 Task: Change the title to "Streamlining Client Projects and Communication".
Action: Mouse moved to (360, 74)
Screenshot: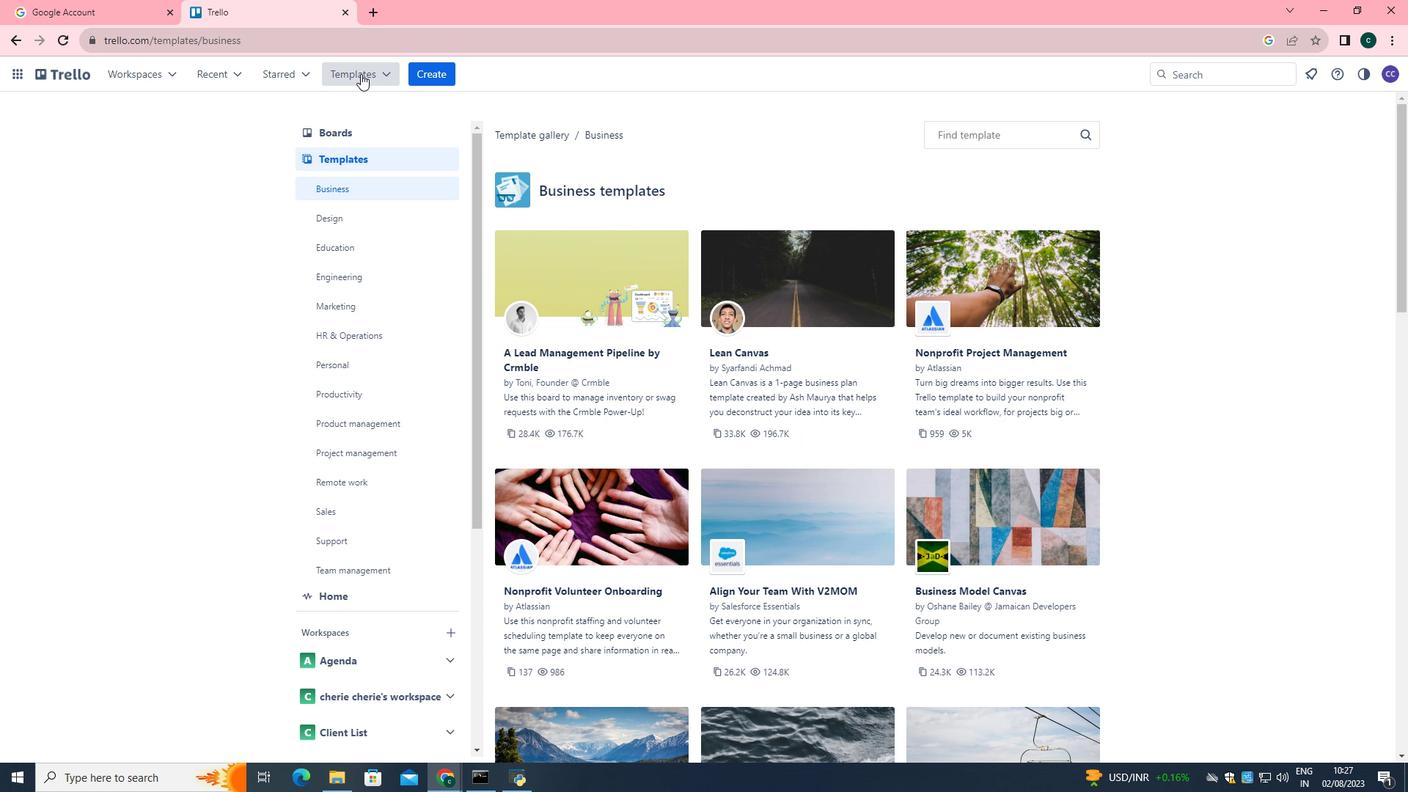 
Action: Mouse pressed left at (360, 74)
Screenshot: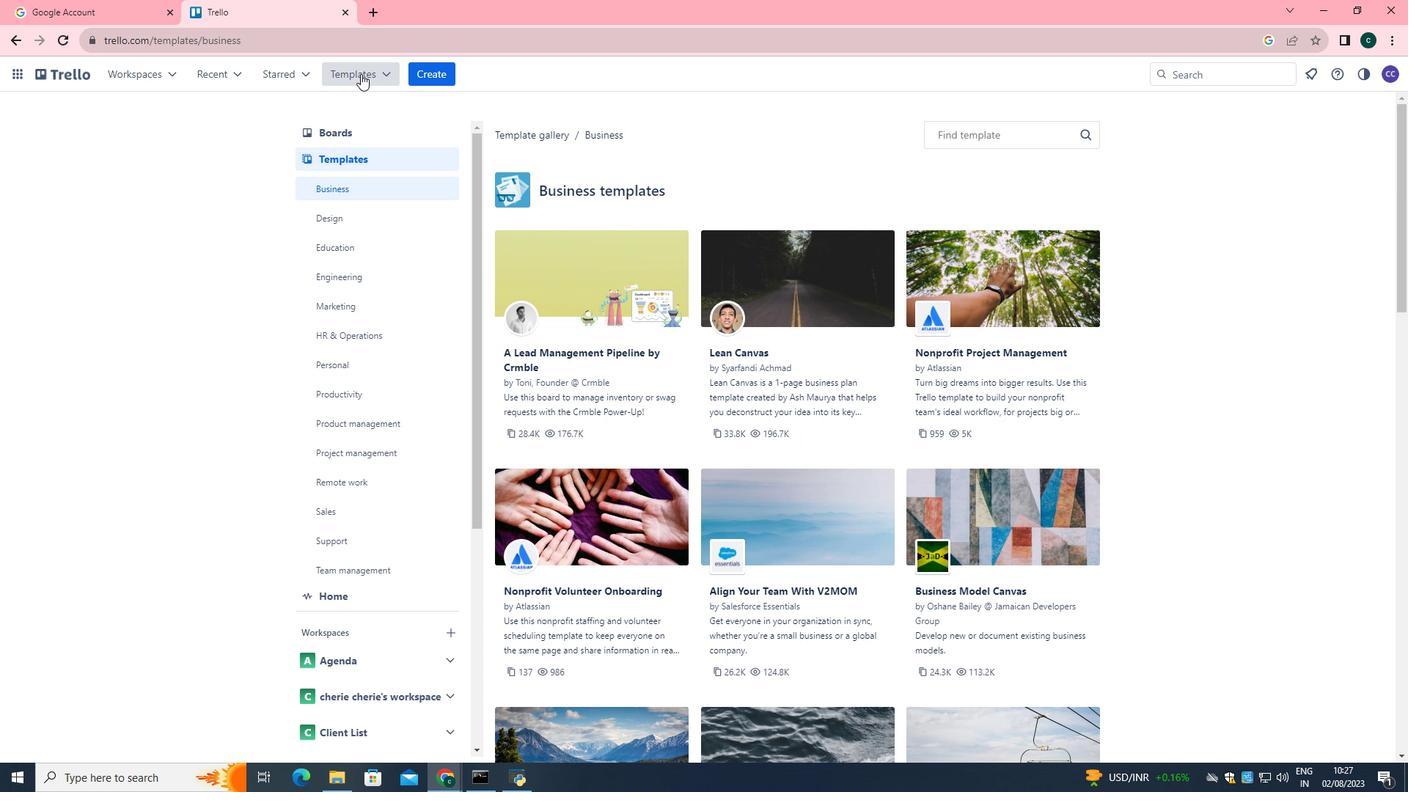 
Action: Mouse moved to (402, 530)
Screenshot: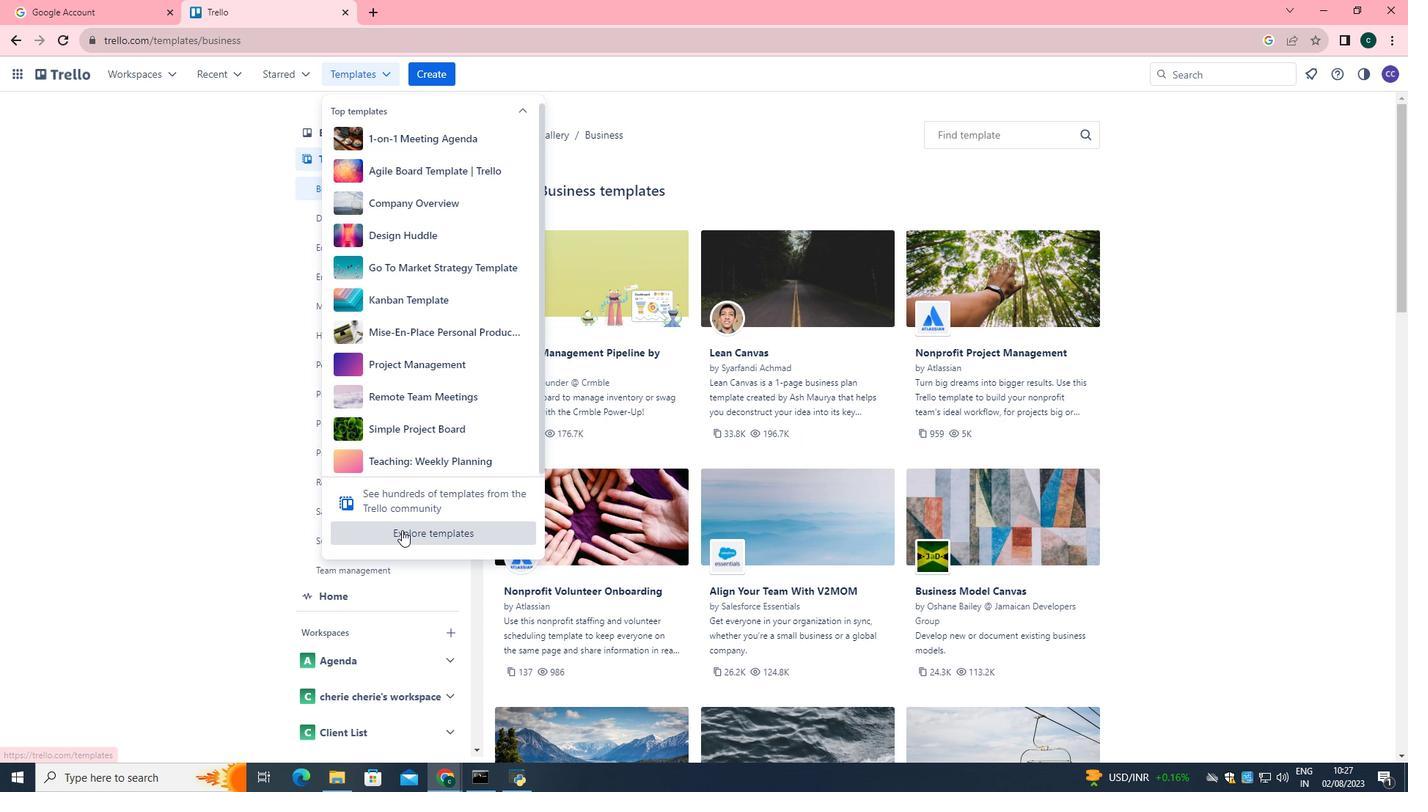 
Action: Mouse pressed left at (402, 530)
Screenshot: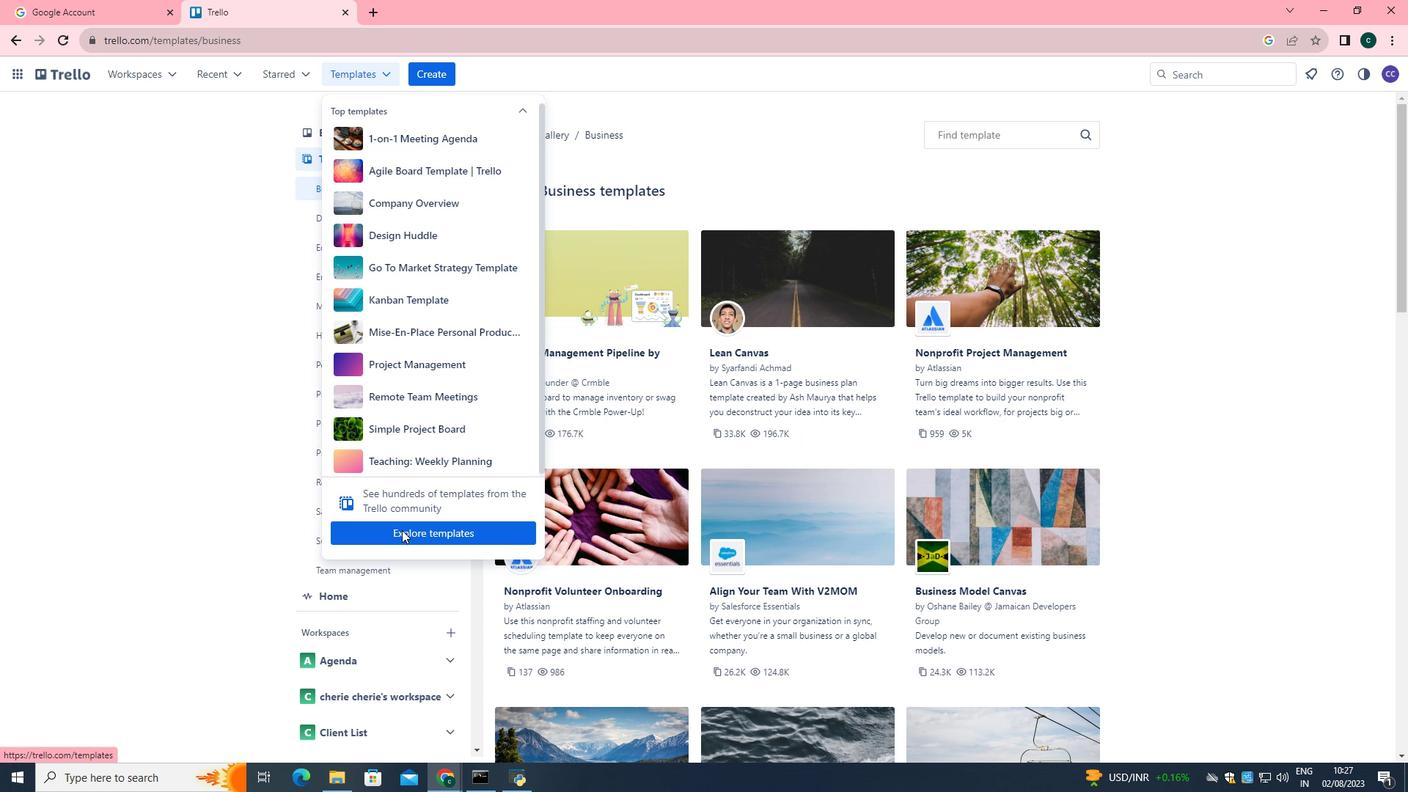 
Action: Mouse moved to (1001, 222)
Screenshot: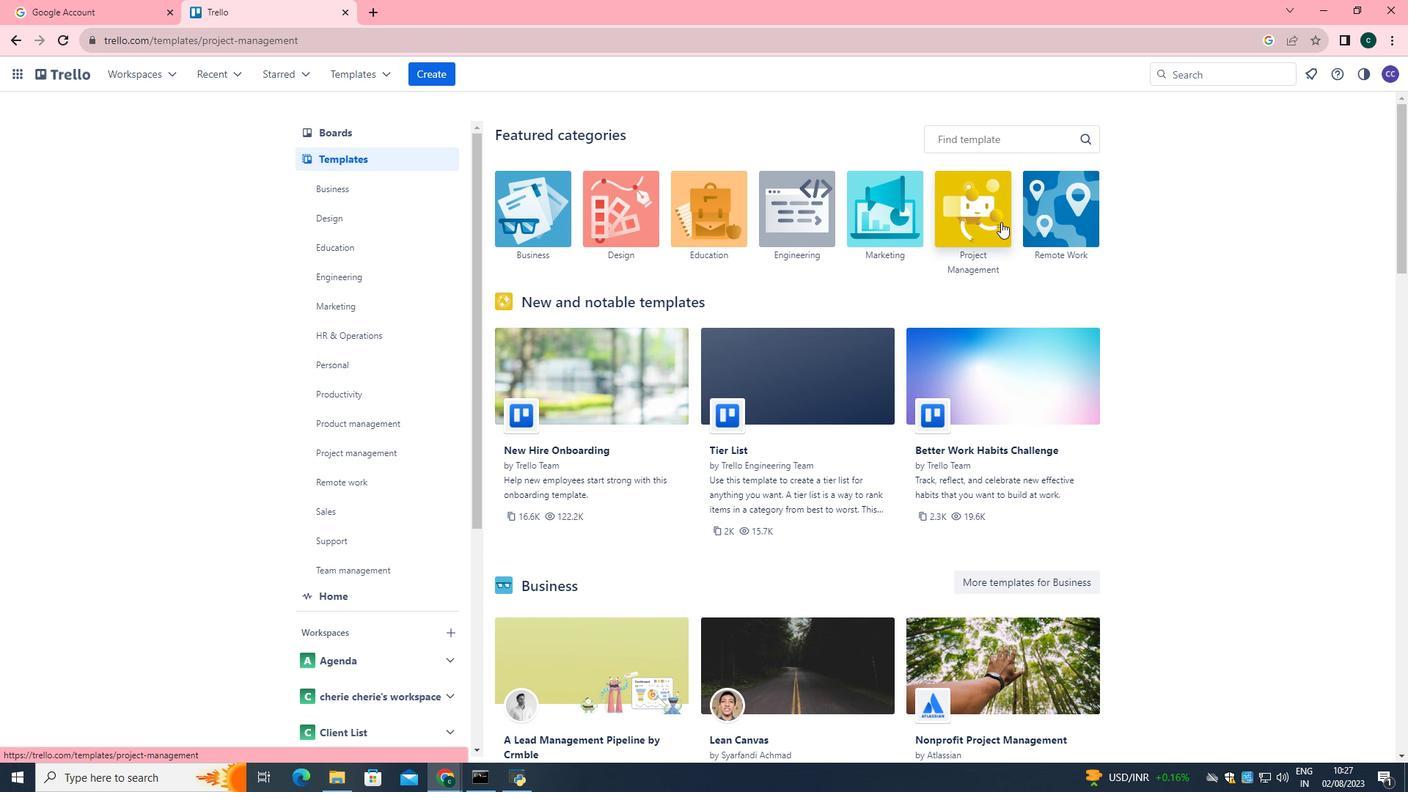 
Action: Mouse pressed left at (1001, 222)
Screenshot: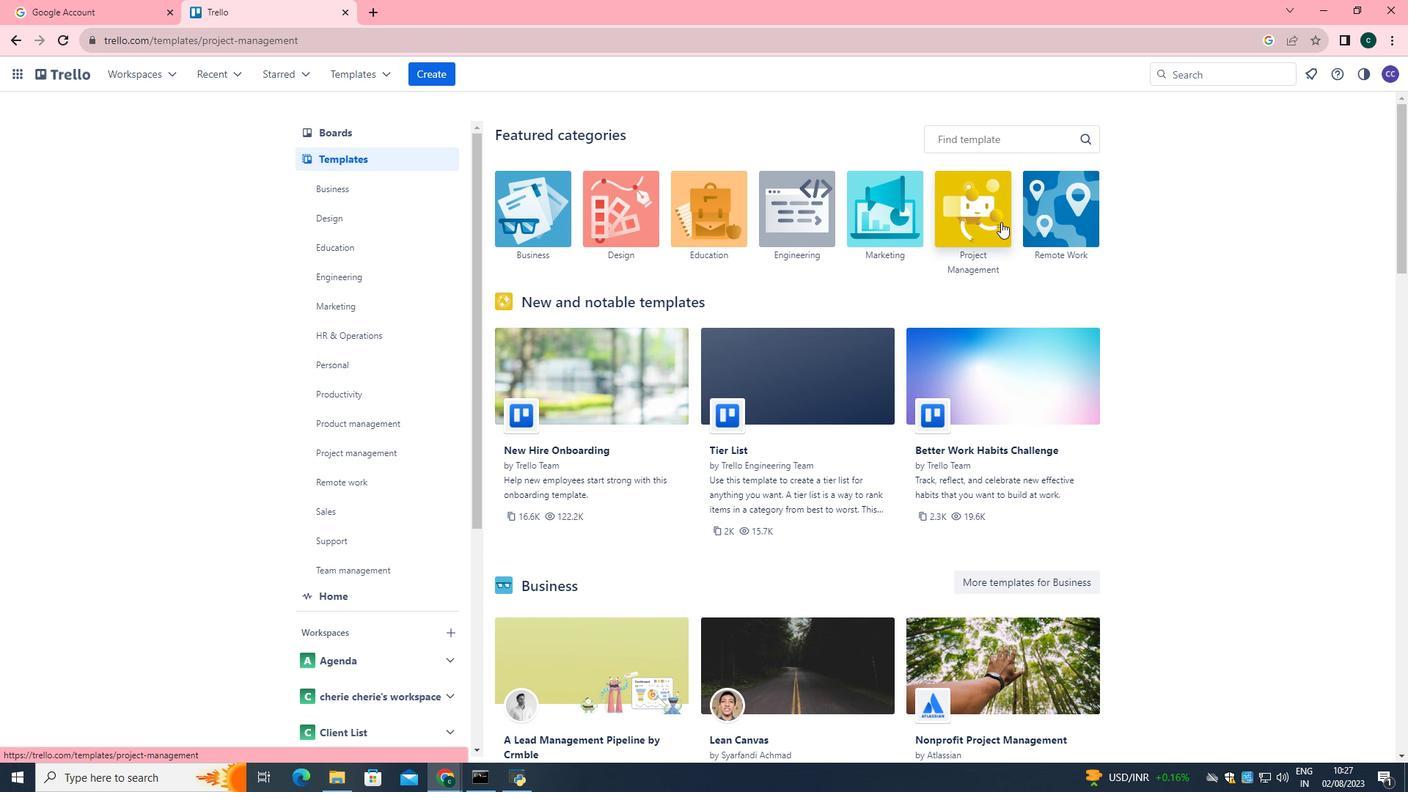 
Action: Mouse moved to (643, 278)
Screenshot: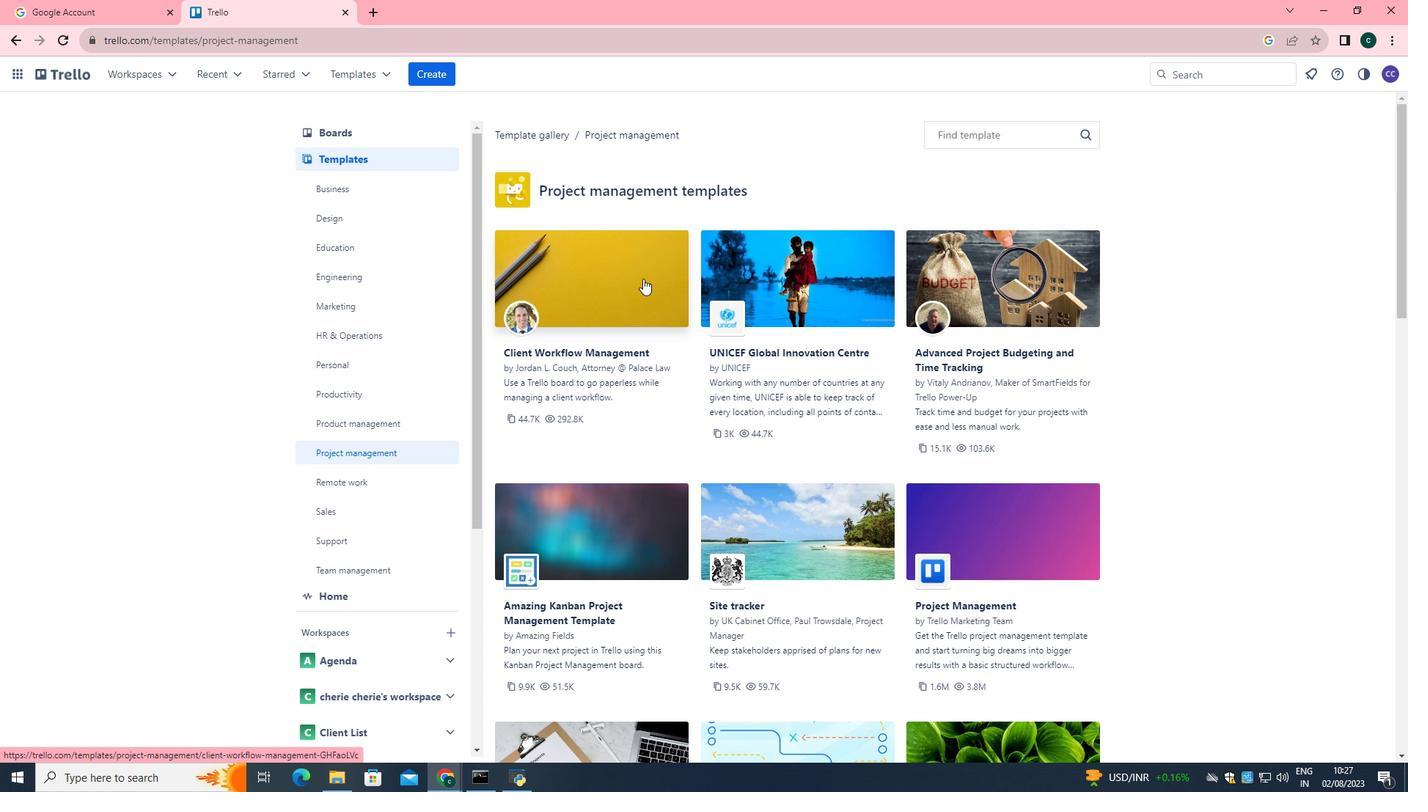 
Action: Mouse pressed left at (643, 278)
Screenshot: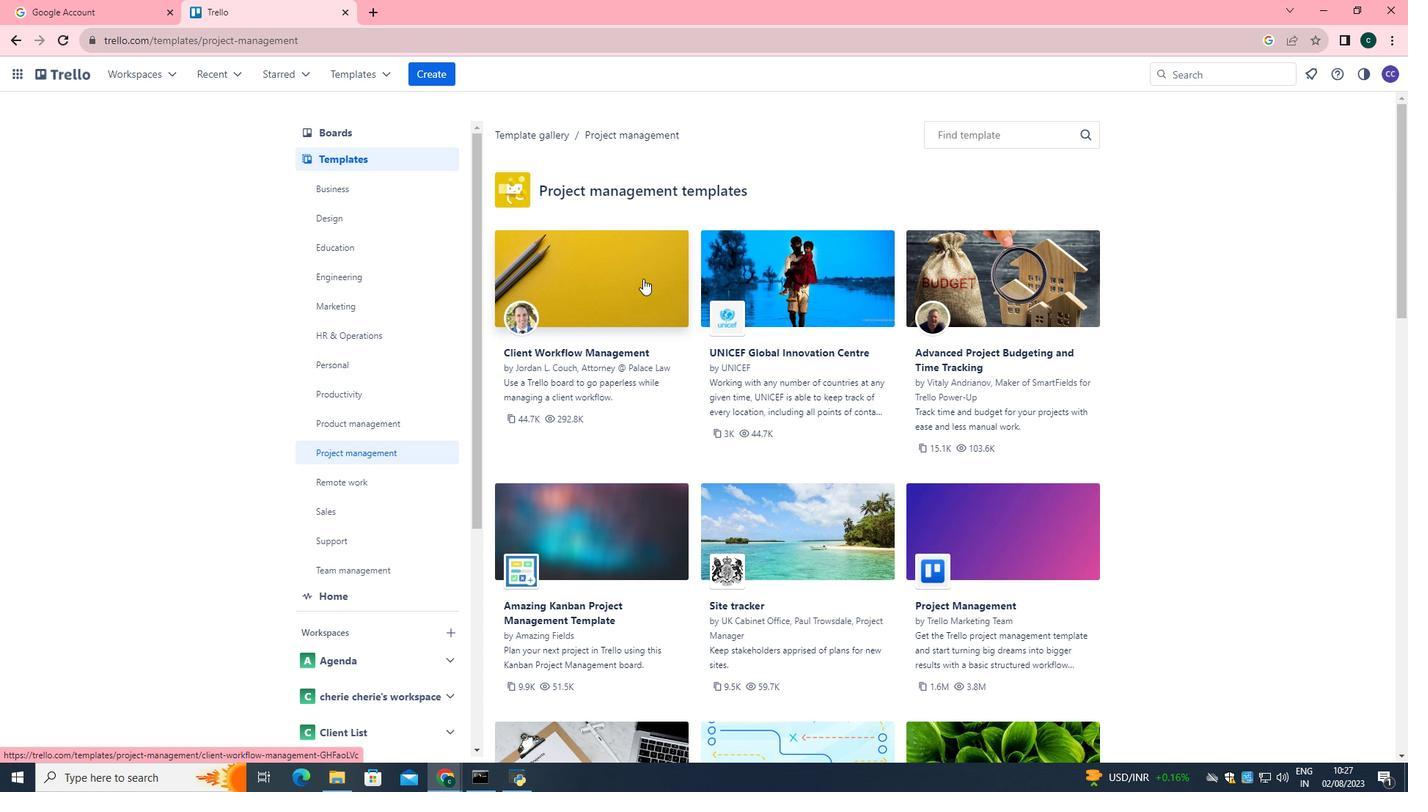 
Action: Mouse moved to (1068, 184)
Screenshot: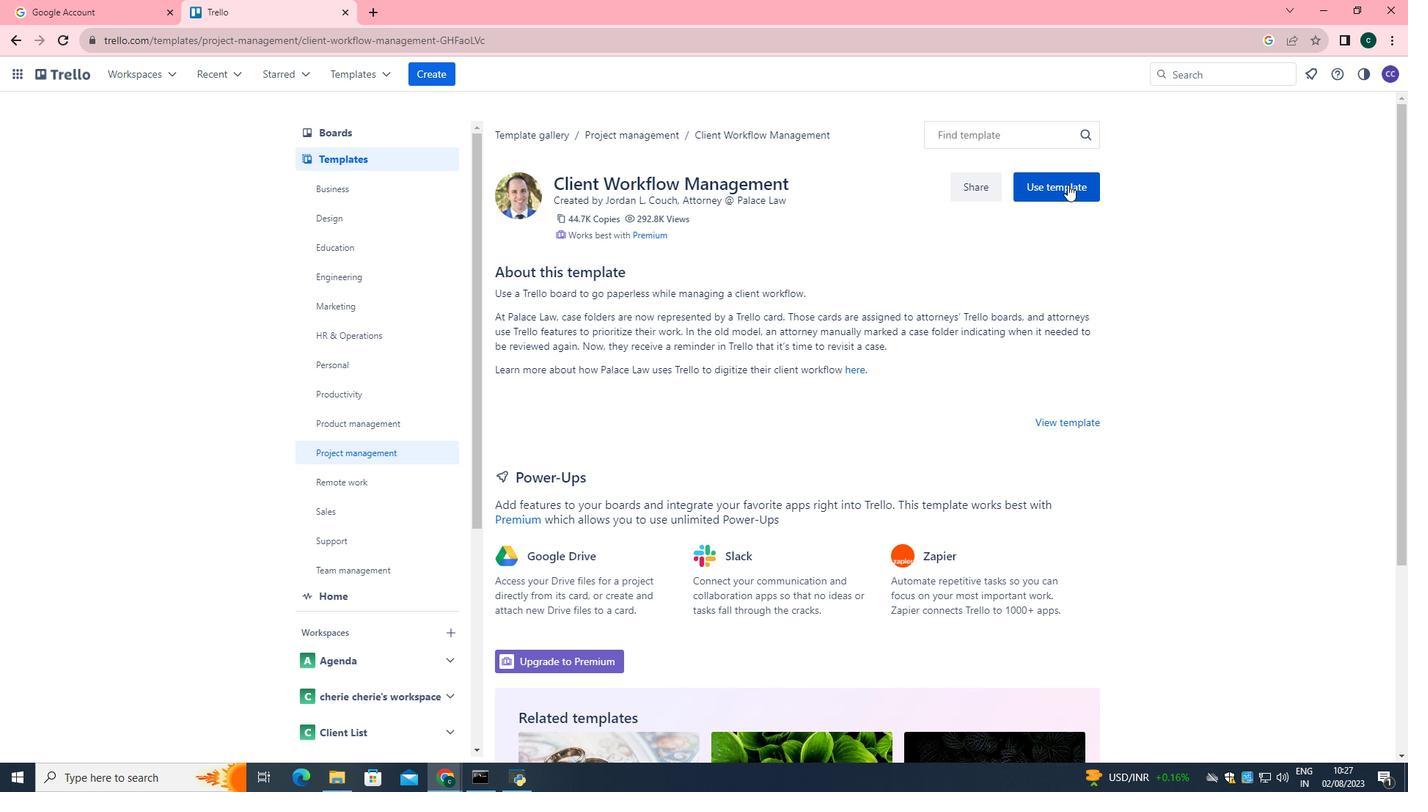 
Action: Mouse pressed left at (1068, 184)
Screenshot: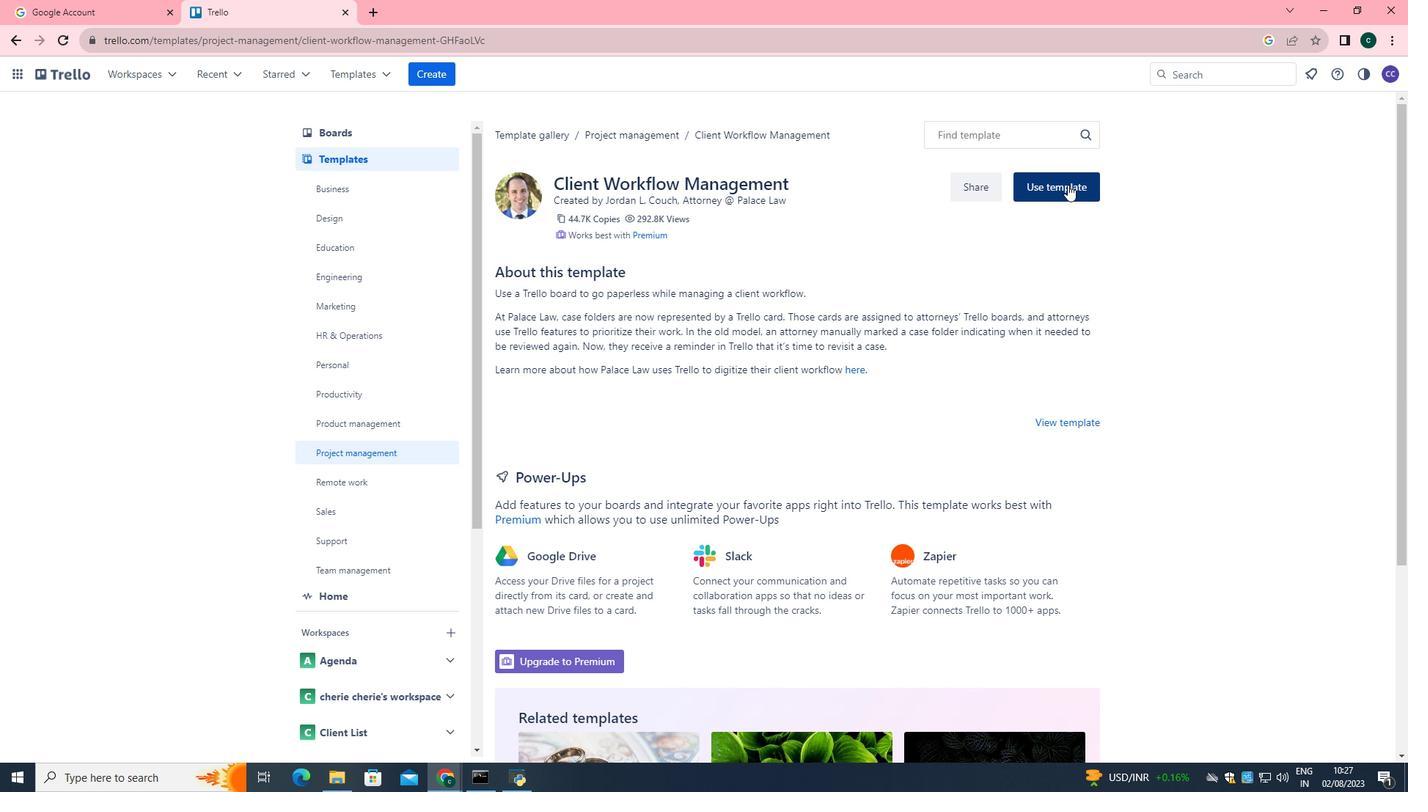 
Action: Mouse moved to (1116, 250)
Screenshot: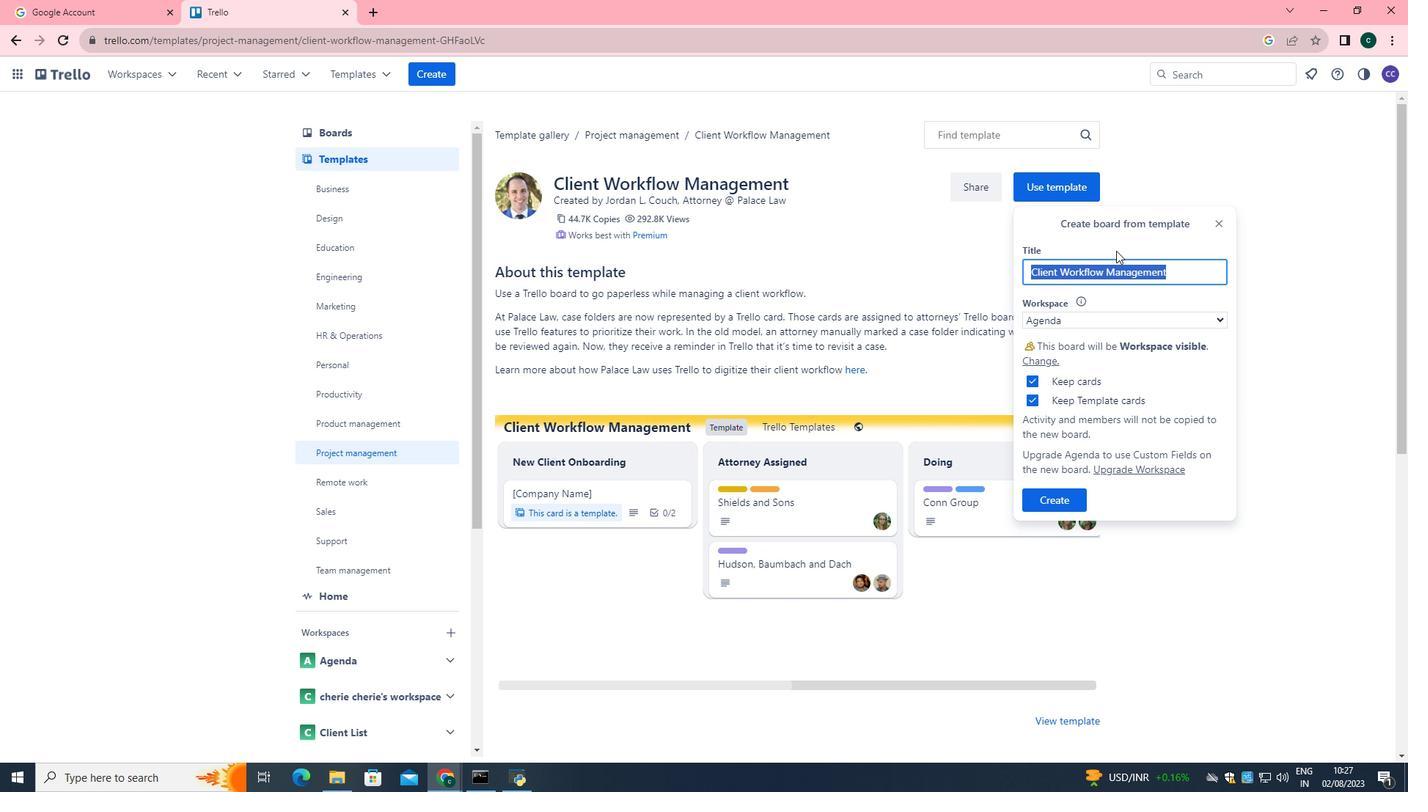 
Action: Key pressed <Key.shift>Streamlining<Key.space><Key.shift>Client<Key.space><Key.shift>Projects<Key.space>and<Key.space><Key.shift>Communication
Screenshot: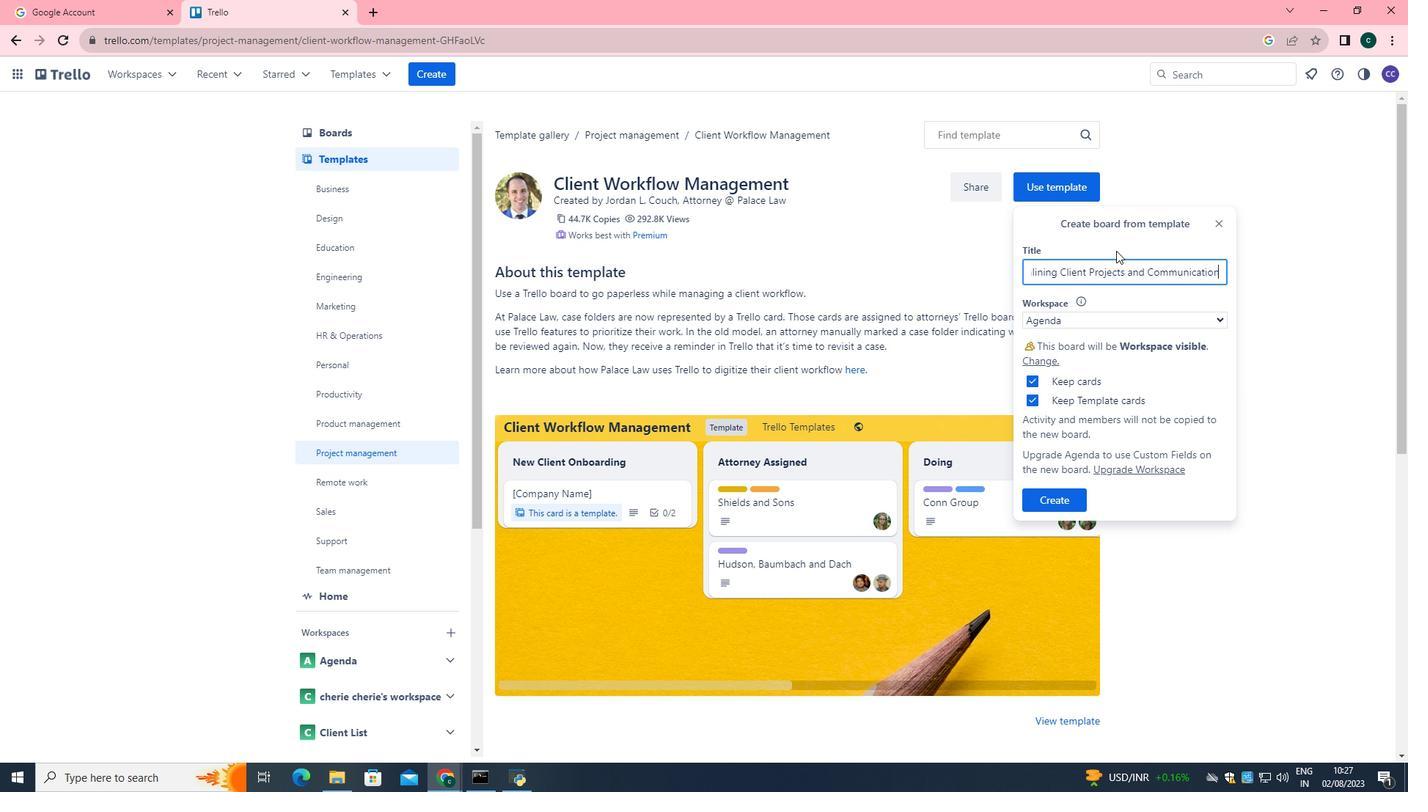 
